 Task: Look for products in the category "Joint Care Supplements" from Himalaya only.
Action: Mouse moved to (233, 111)
Screenshot: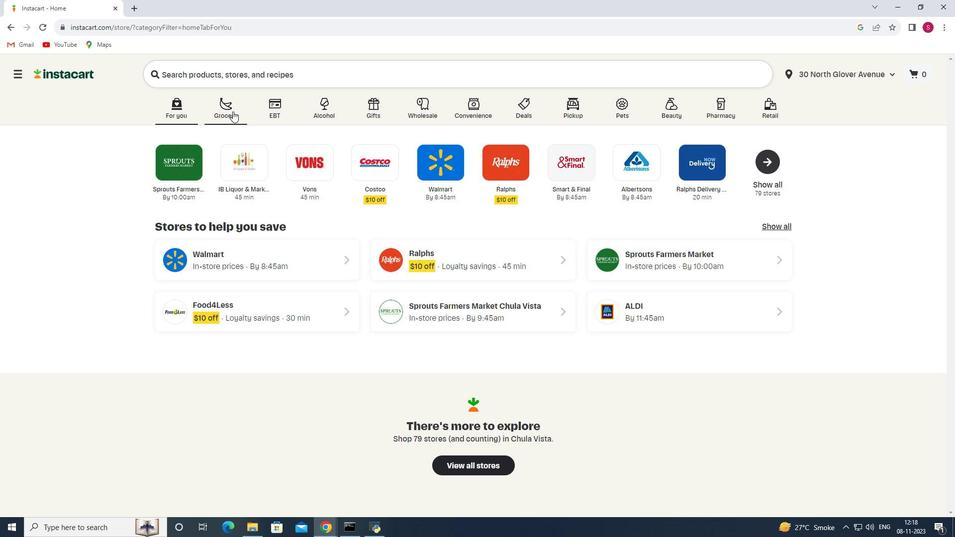 
Action: Mouse pressed left at (233, 111)
Screenshot: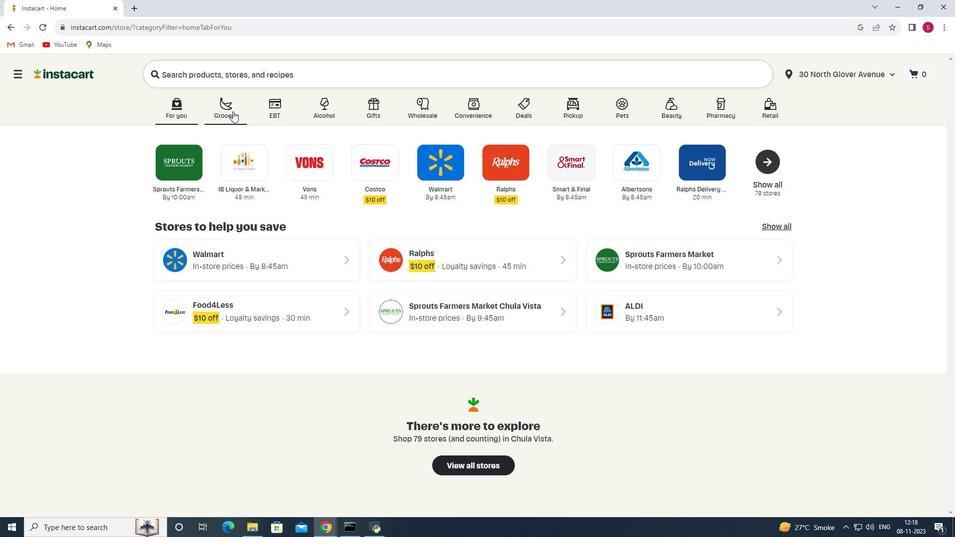 
Action: Mouse moved to (228, 287)
Screenshot: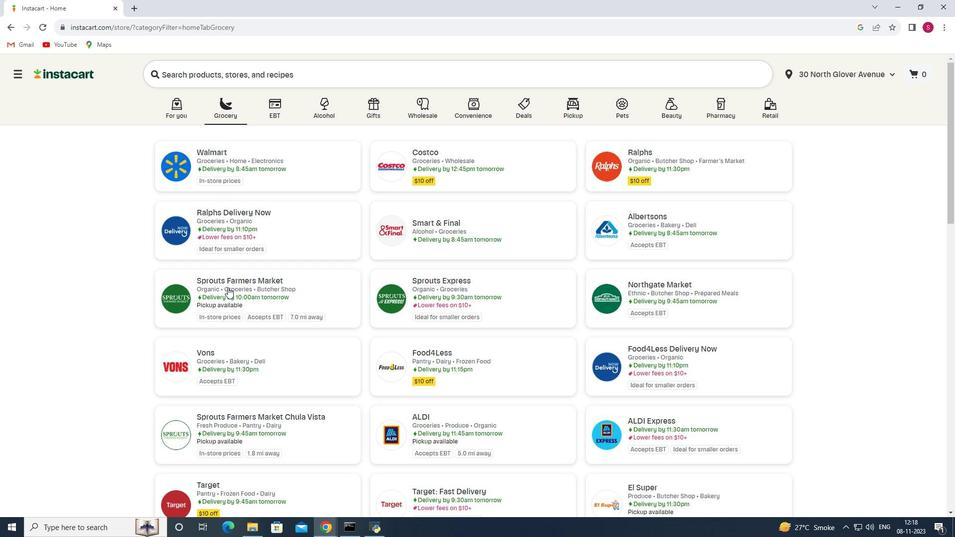 
Action: Mouse pressed left at (228, 287)
Screenshot: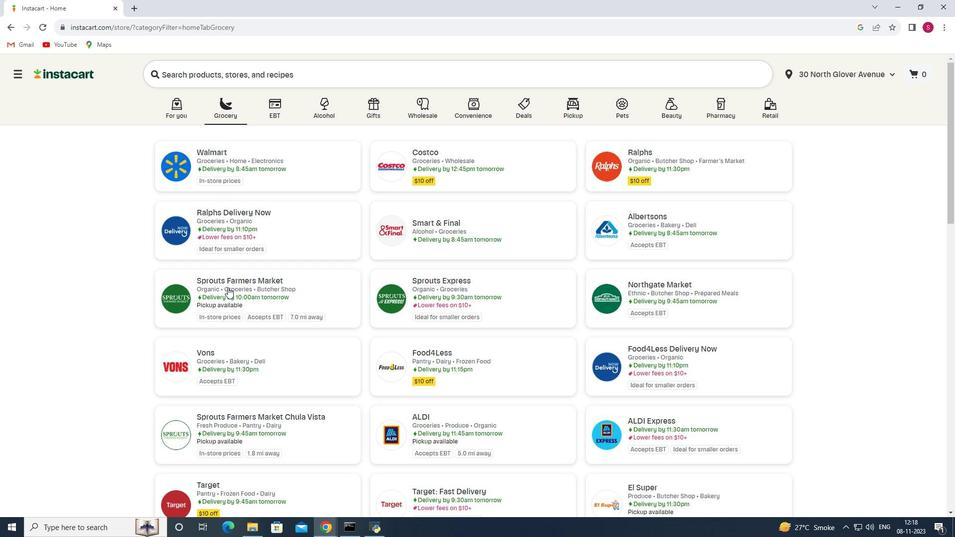 
Action: Mouse moved to (80, 304)
Screenshot: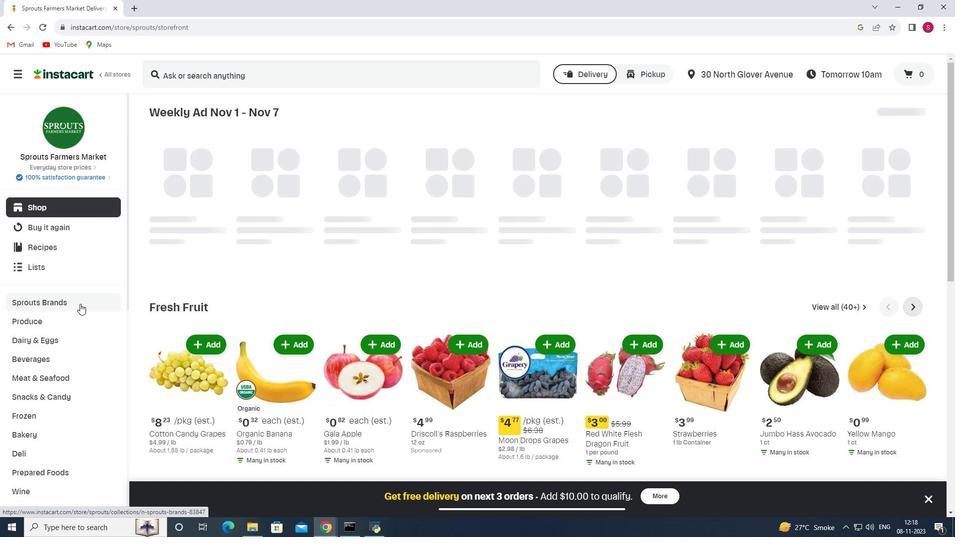 
Action: Mouse scrolled (80, 303) with delta (0, 0)
Screenshot: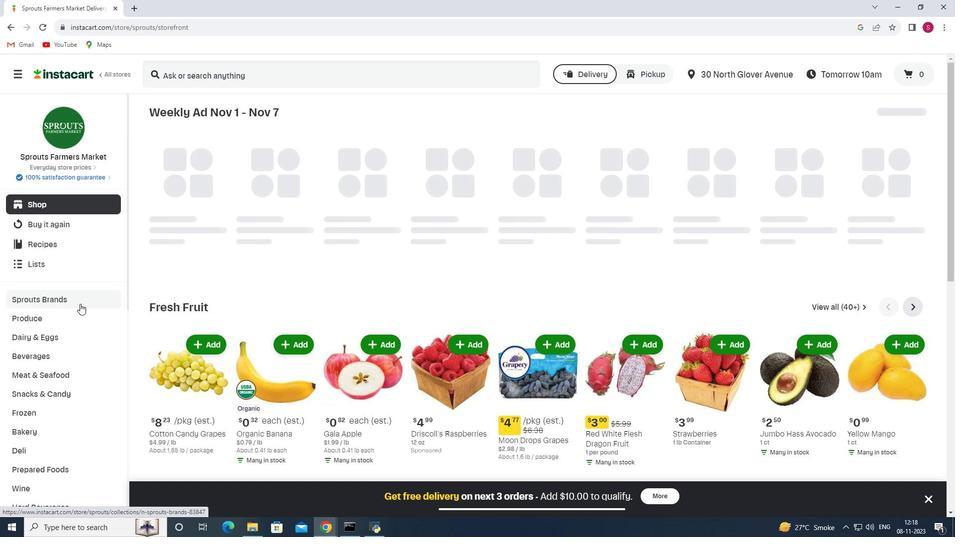
Action: Mouse scrolled (80, 303) with delta (0, 0)
Screenshot: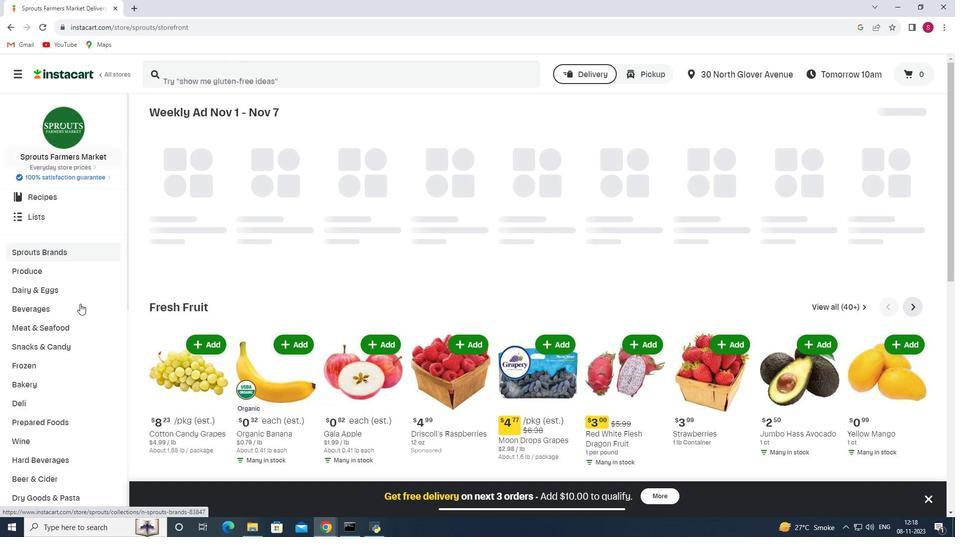 
Action: Mouse moved to (55, 314)
Screenshot: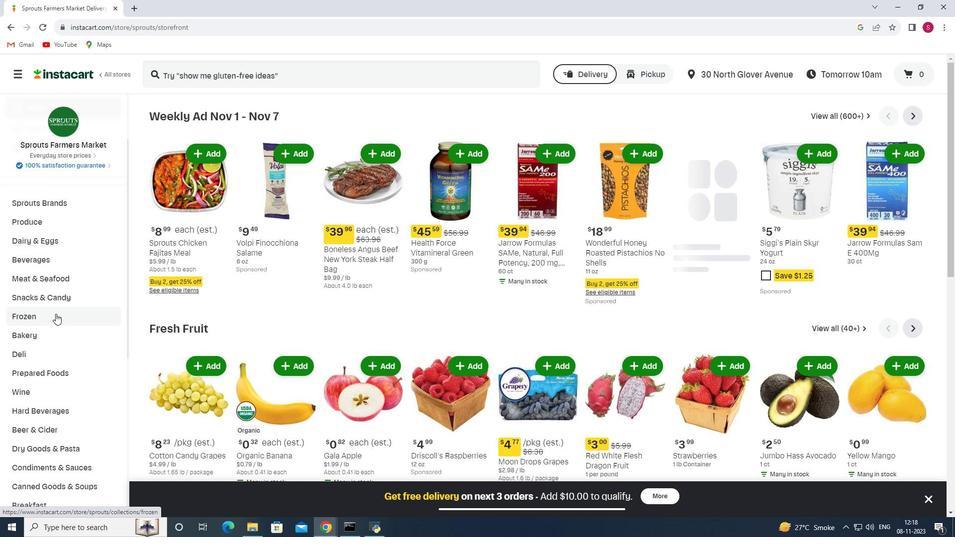 
Action: Mouse scrolled (55, 313) with delta (0, 0)
Screenshot: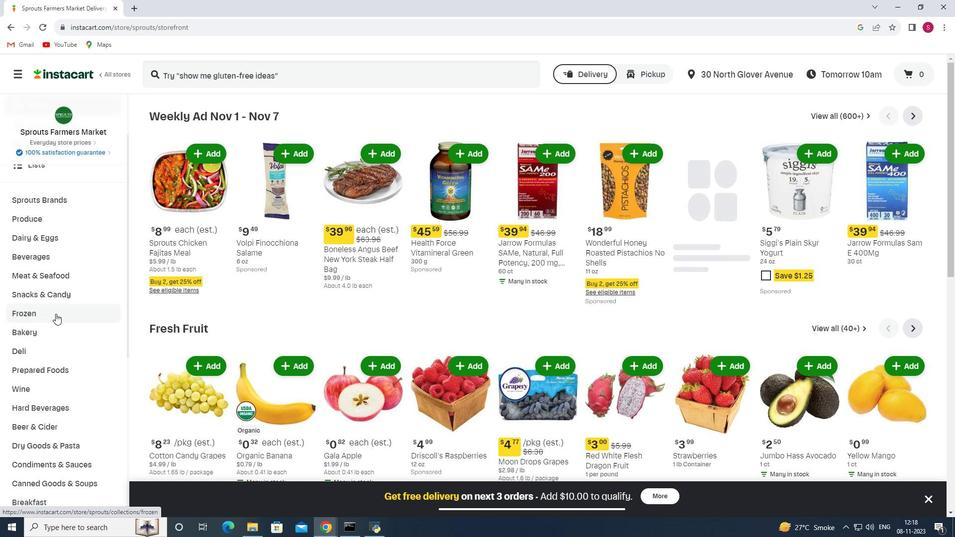 
Action: Mouse scrolled (55, 313) with delta (0, 0)
Screenshot: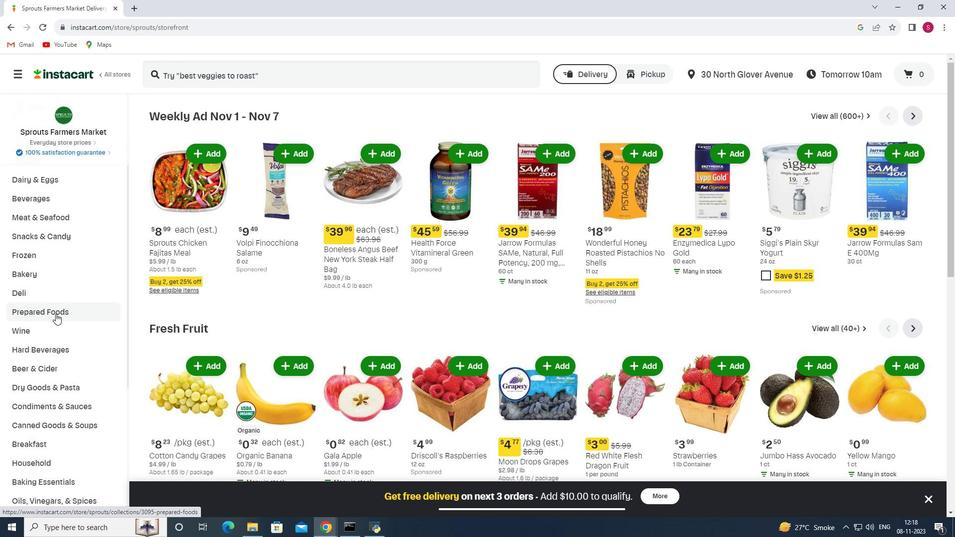
Action: Mouse scrolled (55, 313) with delta (0, 0)
Screenshot: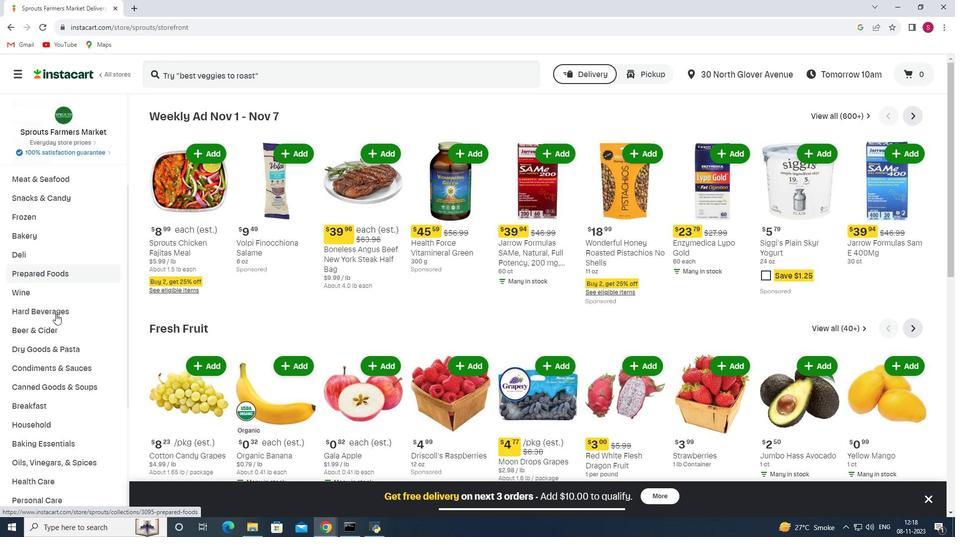 
Action: Mouse scrolled (55, 313) with delta (0, 0)
Screenshot: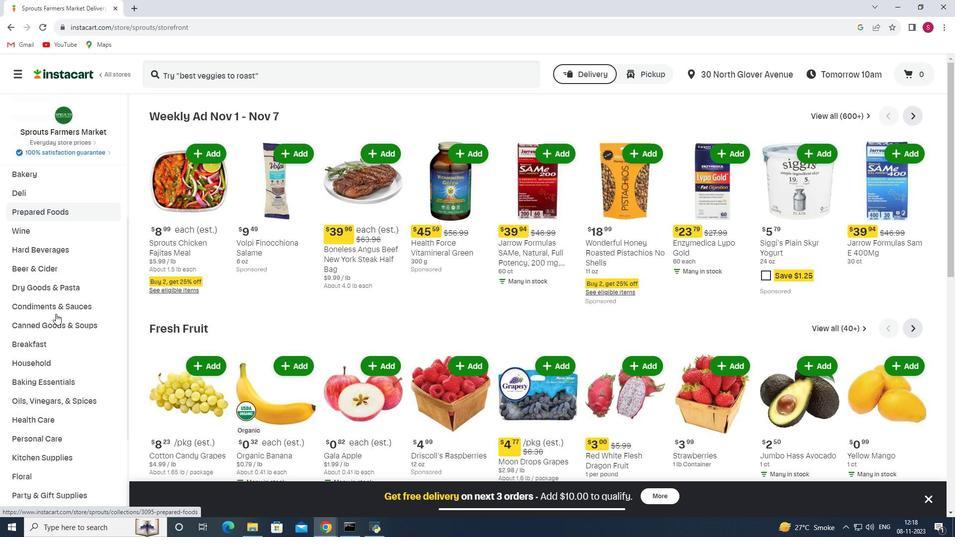 
Action: Mouse moved to (41, 377)
Screenshot: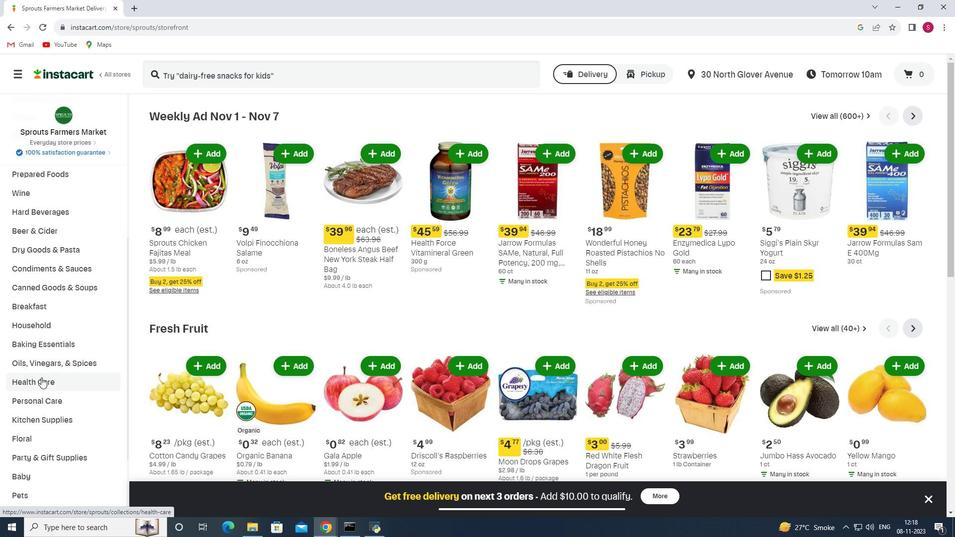 
Action: Mouse pressed left at (41, 377)
Screenshot: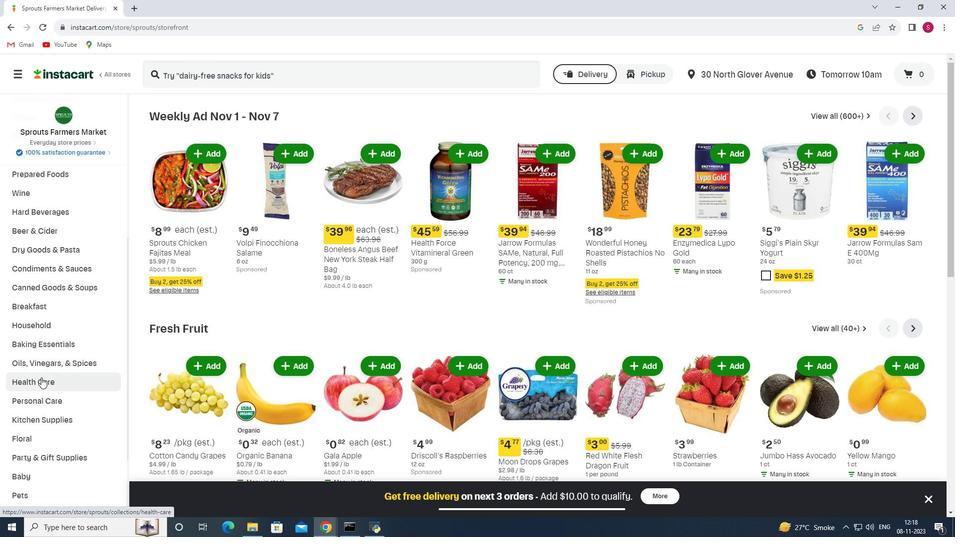 
Action: Mouse moved to (333, 139)
Screenshot: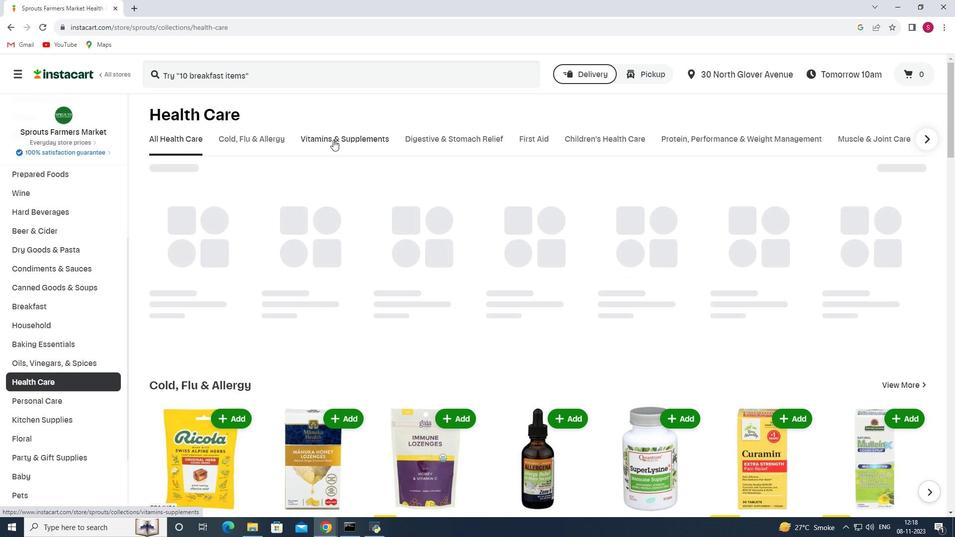 
Action: Mouse pressed left at (333, 139)
Screenshot: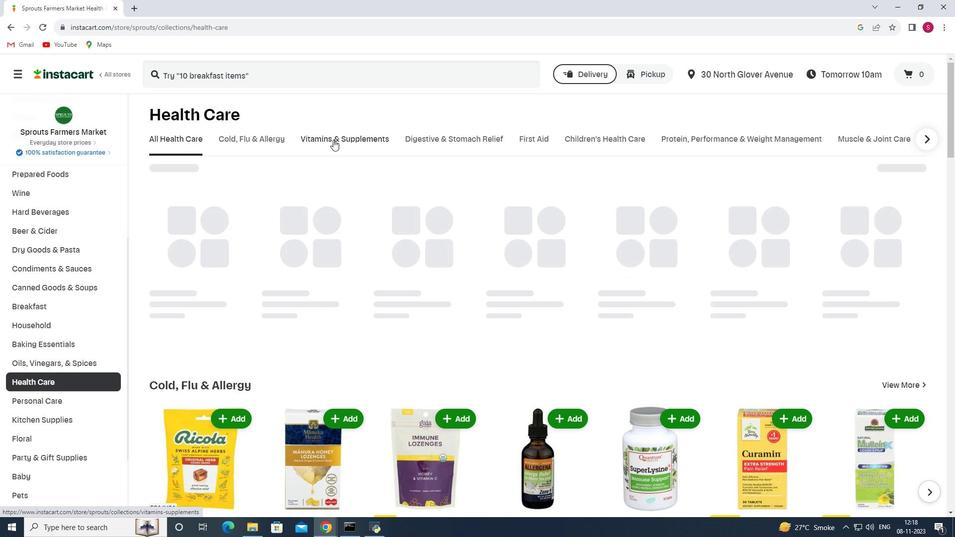 
Action: Mouse moved to (935, 181)
Screenshot: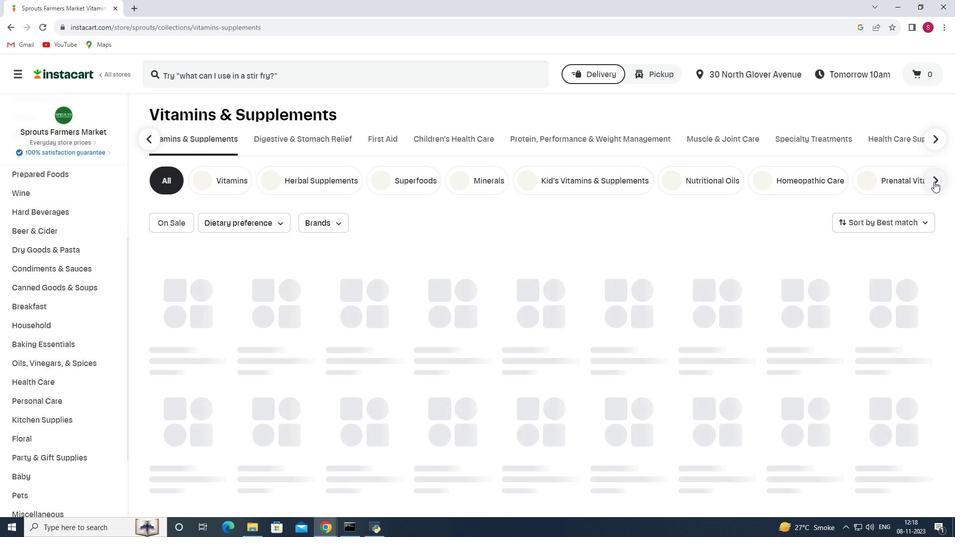 
Action: Mouse pressed left at (935, 181)
Screenshot: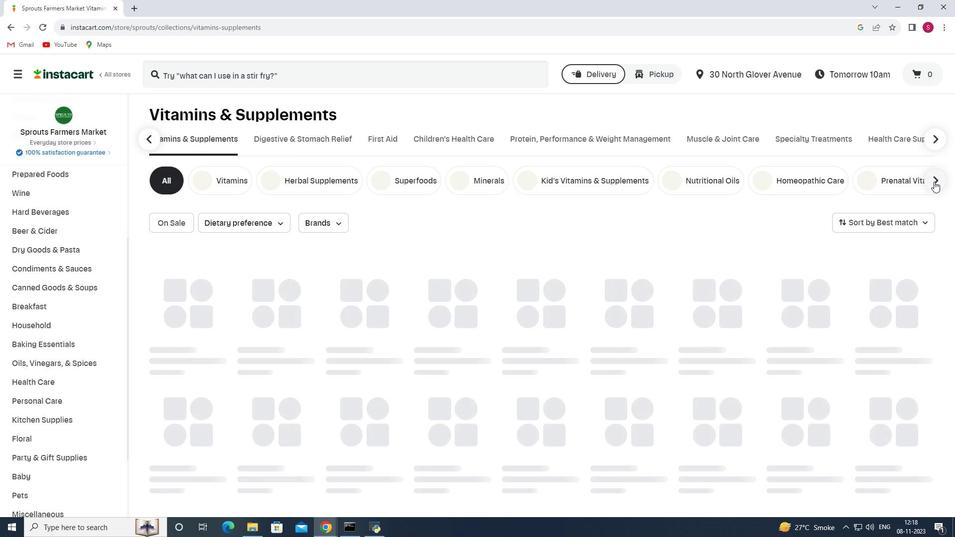 
Action: Mouse moved to (687, 188)
Screenshot: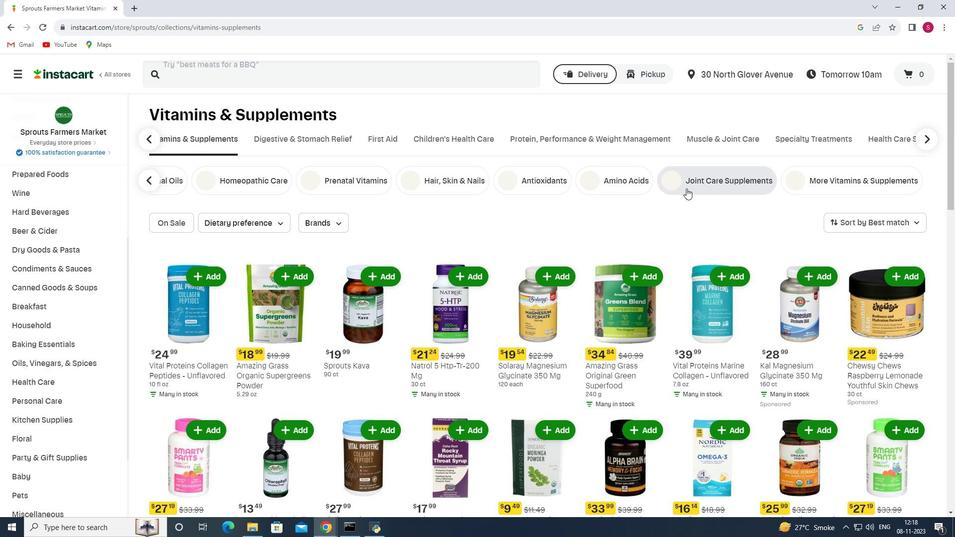 
Action: Mouse pressed left at (687, 188)
Screenshot: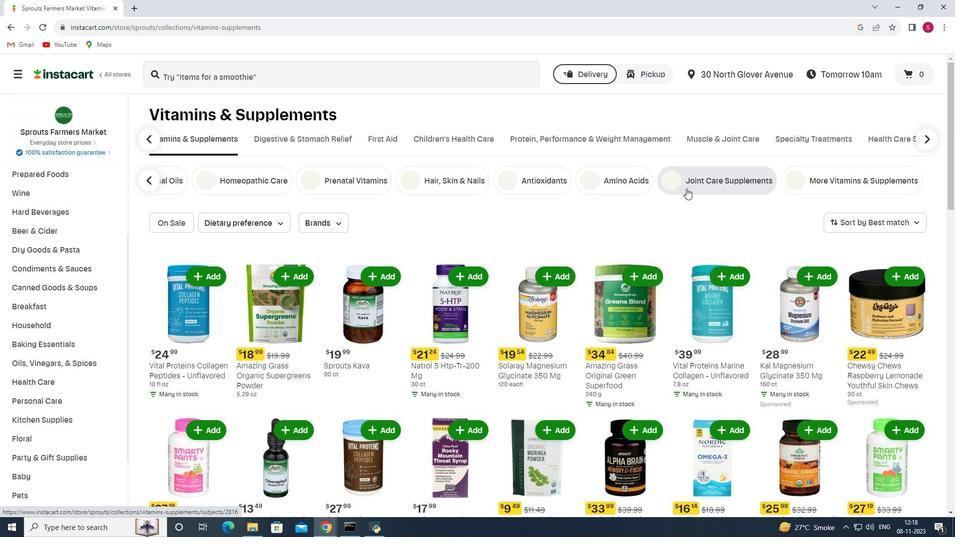 
Action: Mouse moved to (240, 223)
Screenshot: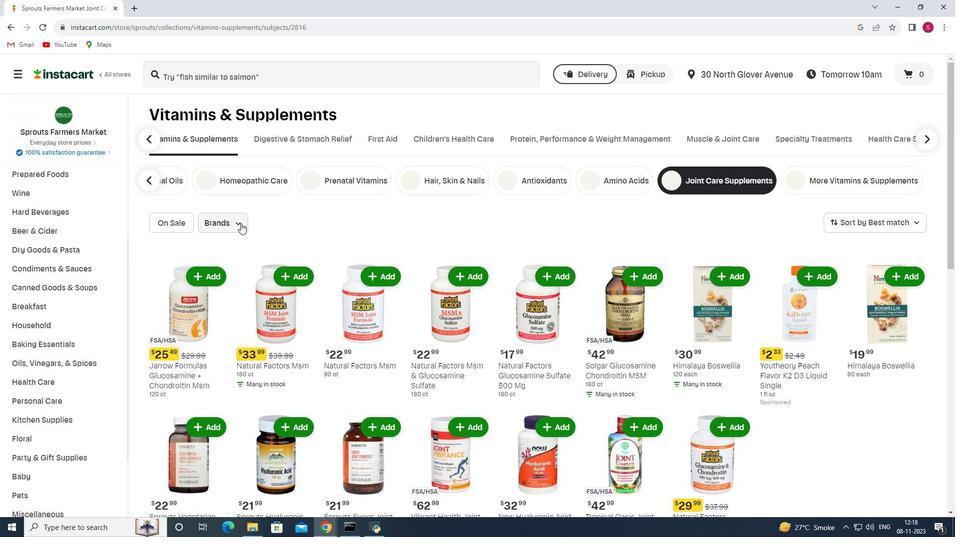 
Action: Mouse pressed left at (240, 223)
Screenshot: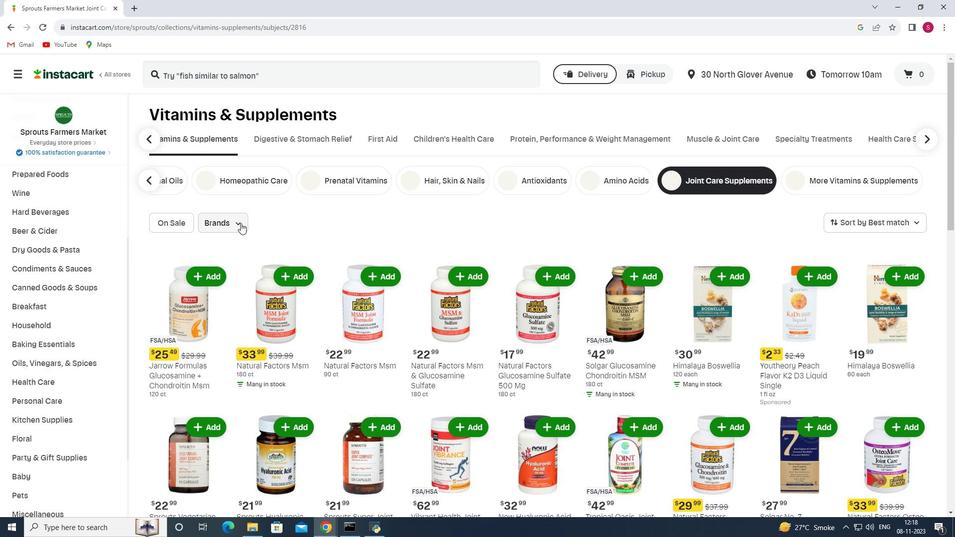 
Action: Mouse moved to (243, 275)
Screenshot: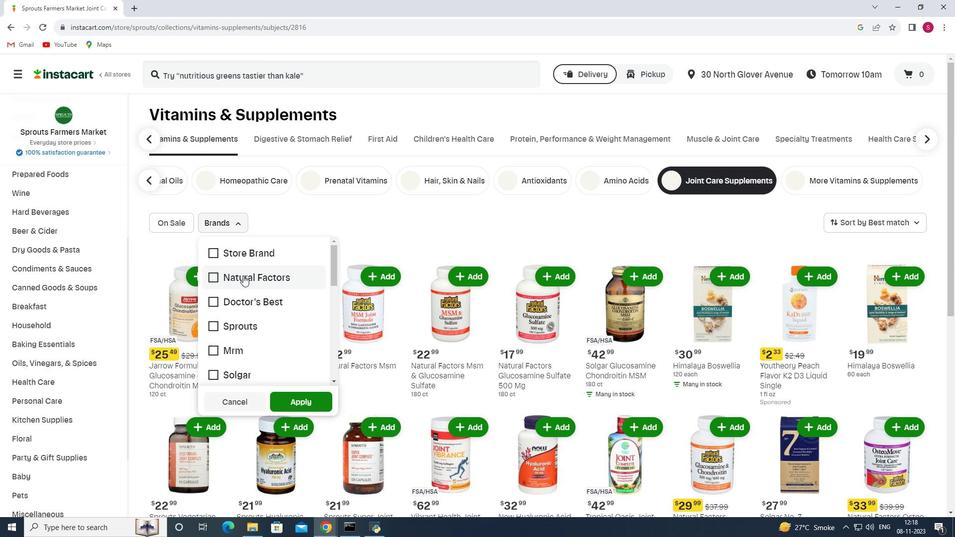 
Action: Mouse scrolled (243, 275) with delta (0, 0)
Screenshot: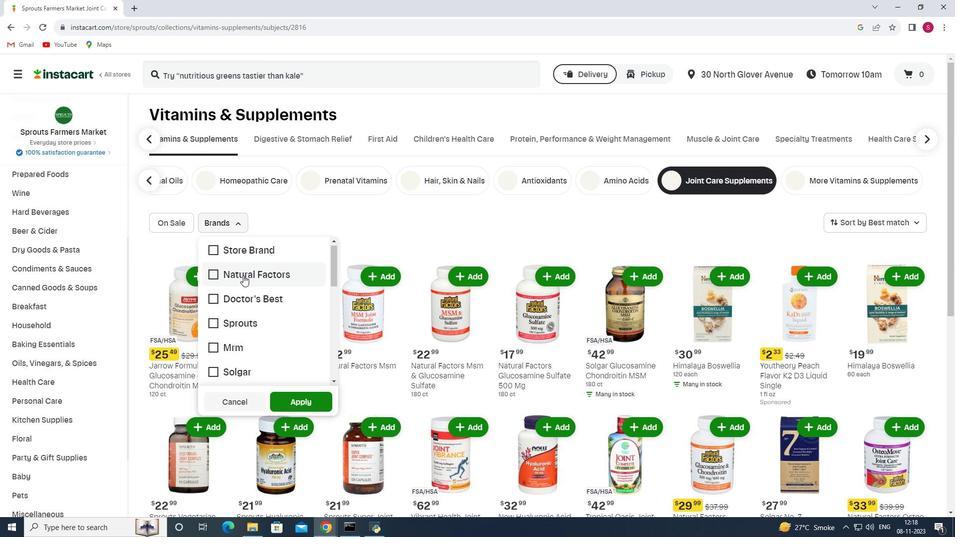 
Action: Mouse moved to (242, 277)
Screenshot: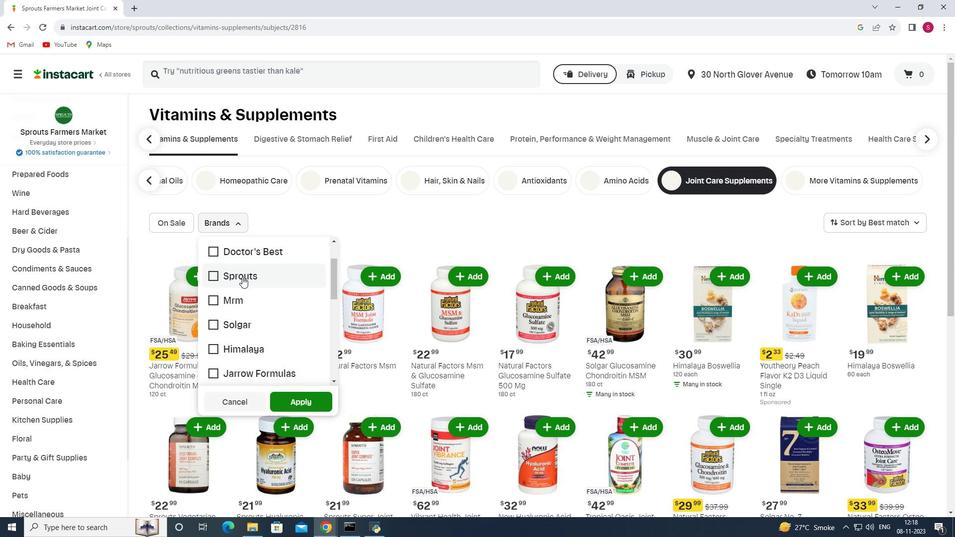 
Action: Mouse scrolled (242, 276) with delta (0, 0)
Screenshot: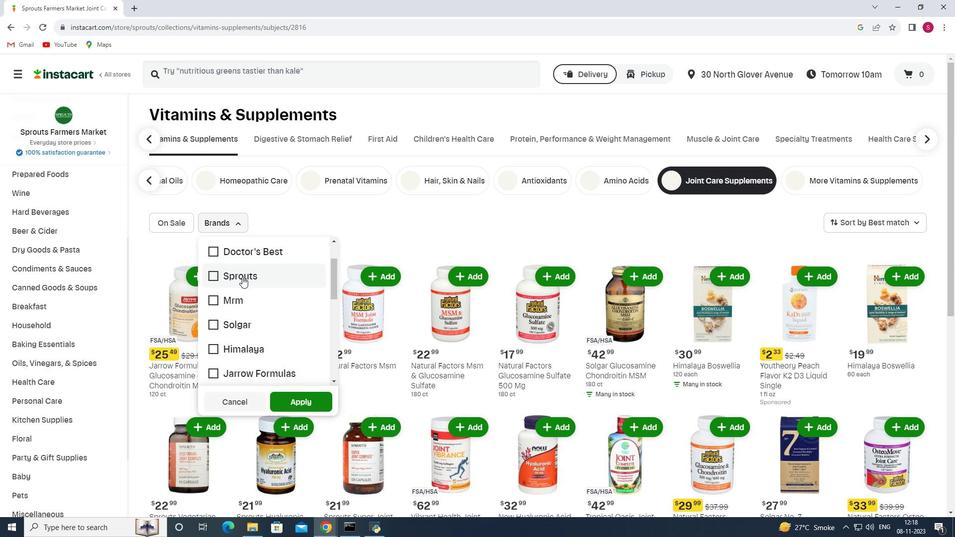 
Action: Mouse moved to (222, 297)
Screenshot: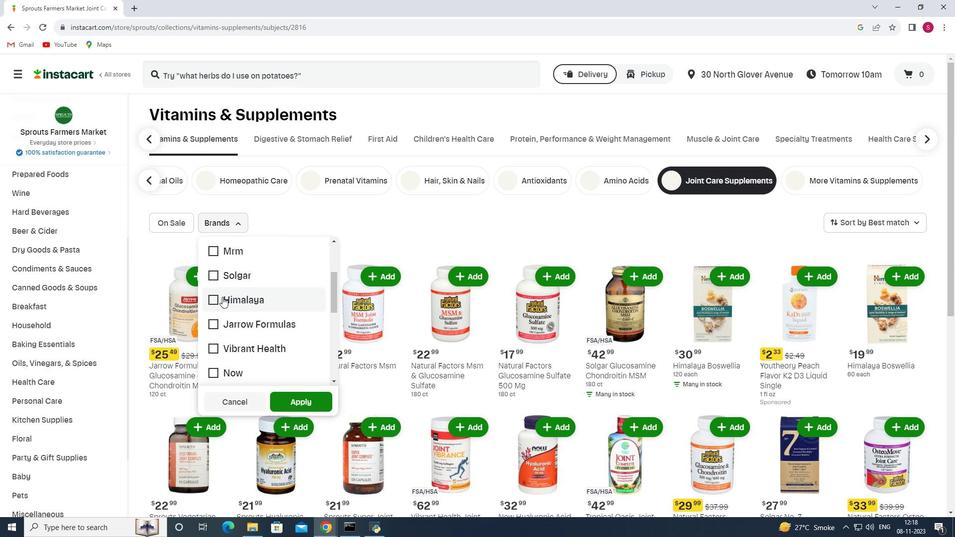 
Action: Mouse pressed left at (222, 297)
Screenshot: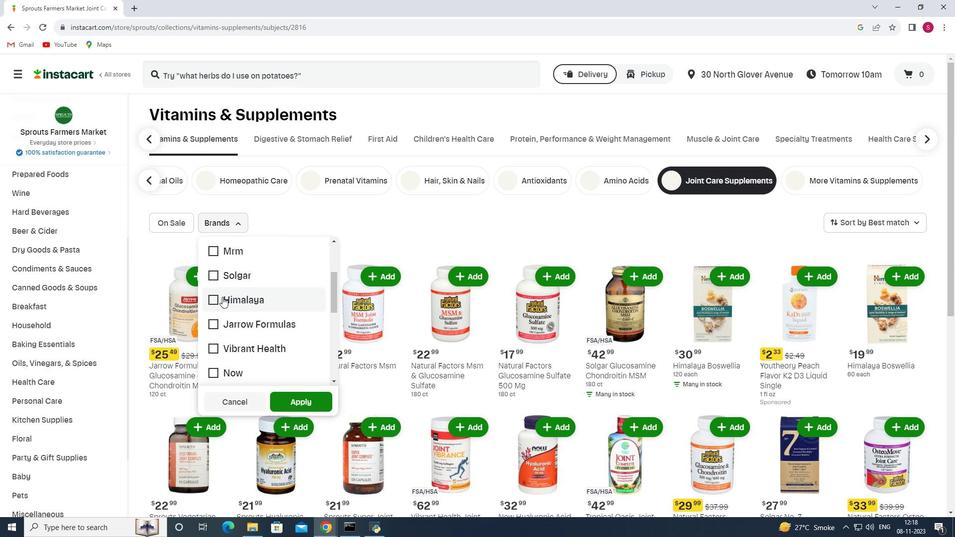 
Action: Mouse moved to (296, 395)
Screenshot: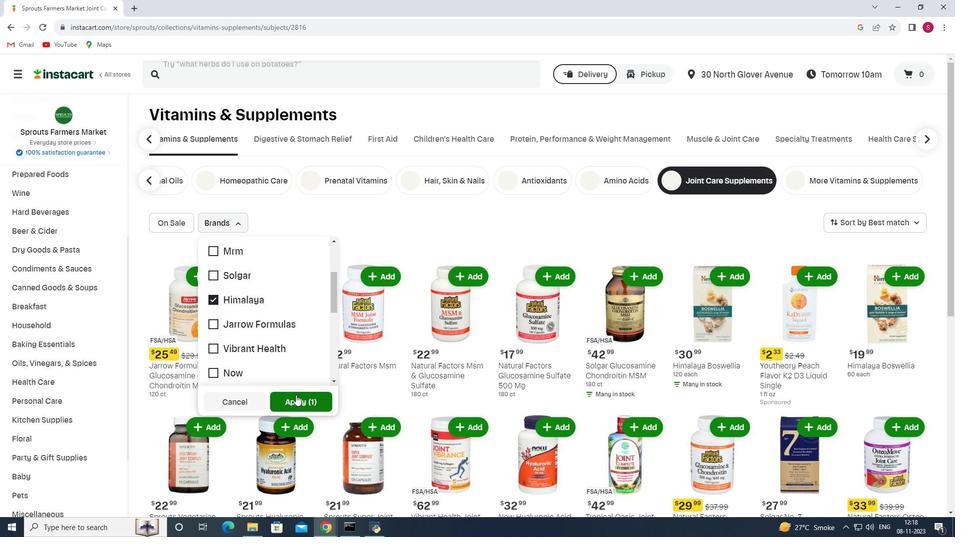 
Action: Mouse pressed left at (296, 395)
Screenshot: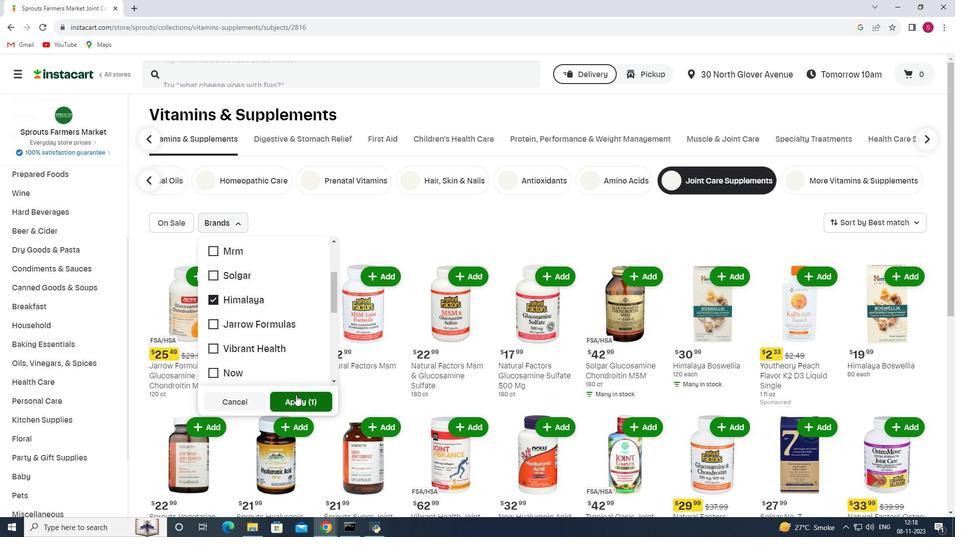 
Action: Mouse moved to (296, 395)
Screenshot: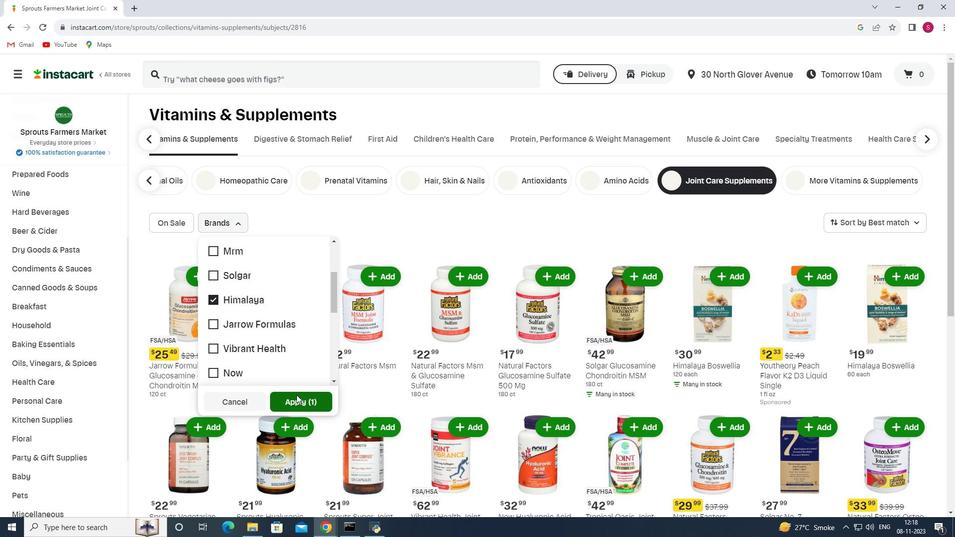 
